 Task: Add the task  Integrate a new online platform for online fitness training to the section Fast Flow in the project ArtiZen and add a Due Date to the respective task as 2024/02/16
Action: Mouse moved to (832, 438)
Screenshot: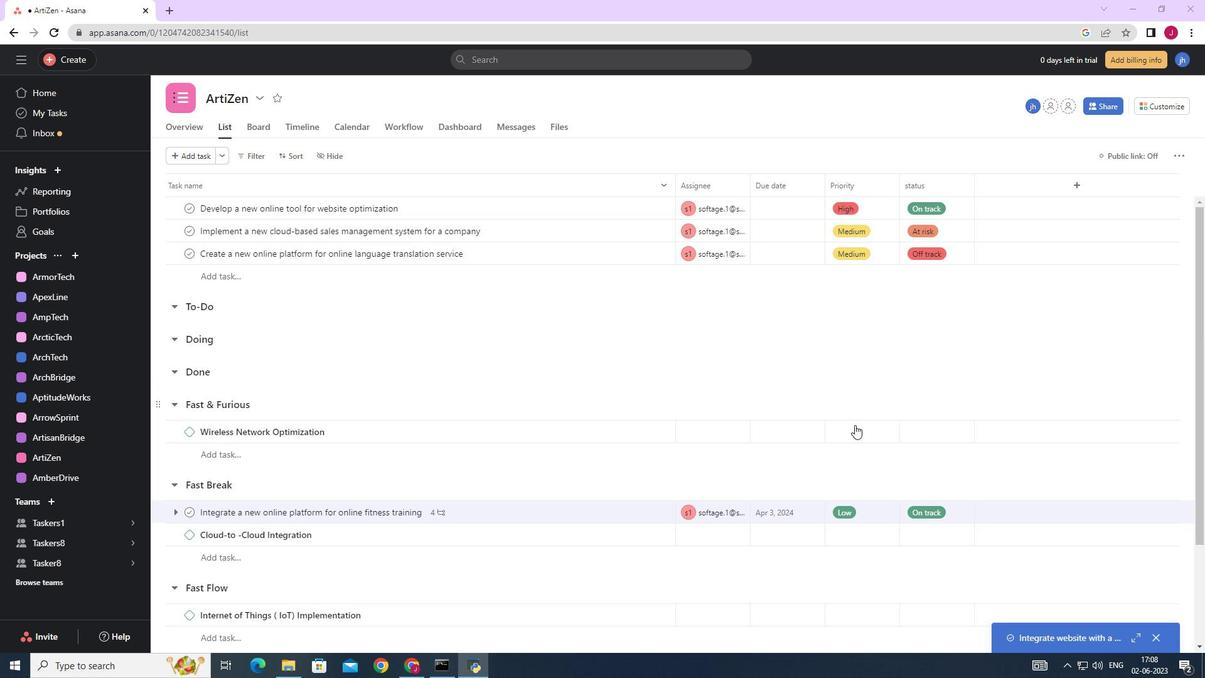 
Action: Mouse scrolled (832, 438) with delta (0, 0)
Screenshot: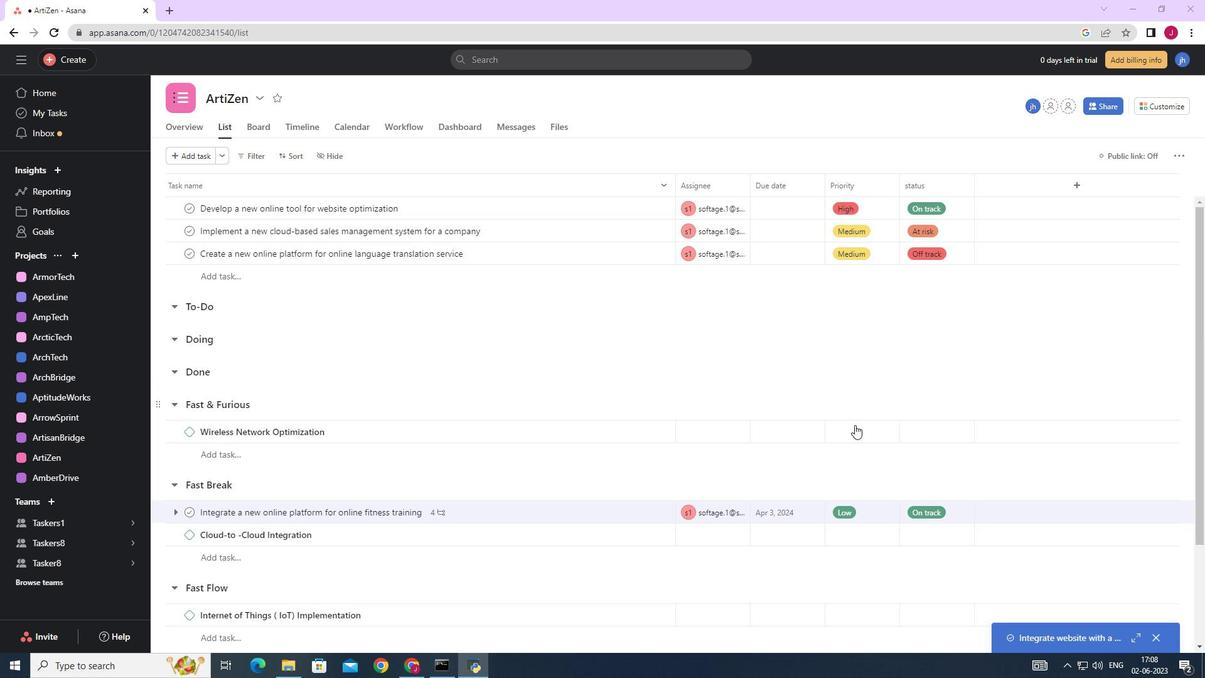 
Action: Mouse scrolled (832, 438) with delta (0, 0)
Screenshot: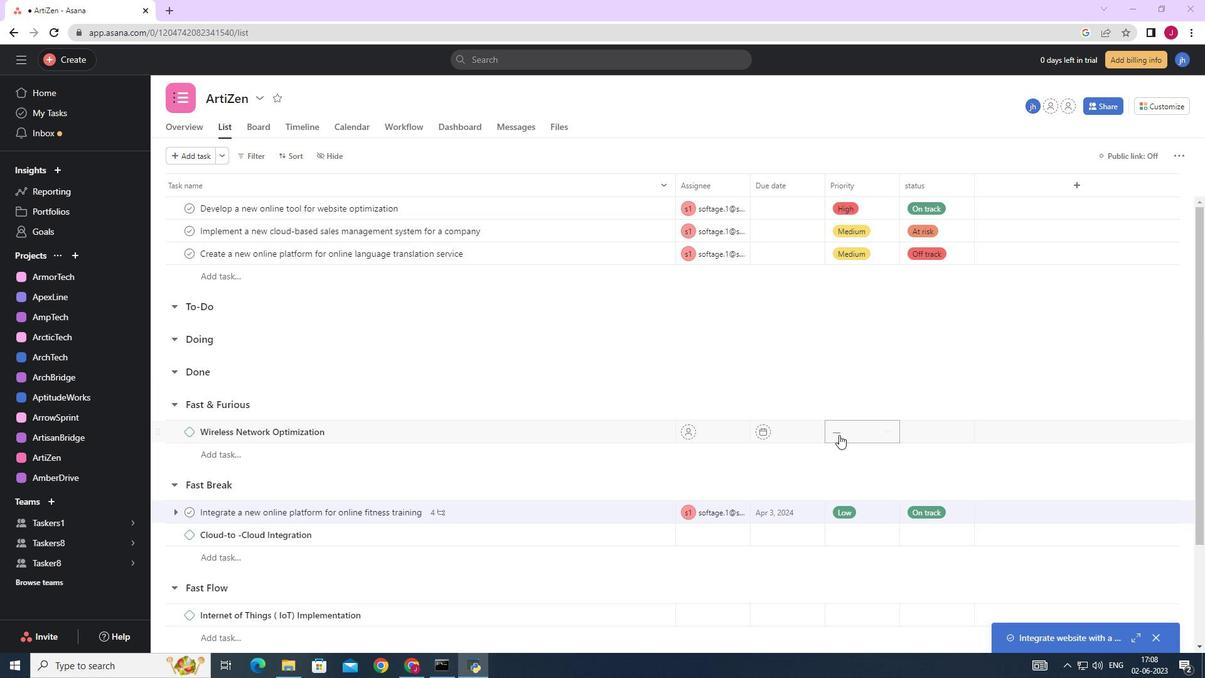 
Action: Mouse scrolled (832, 438) with delta (0, 0)
Screenshot: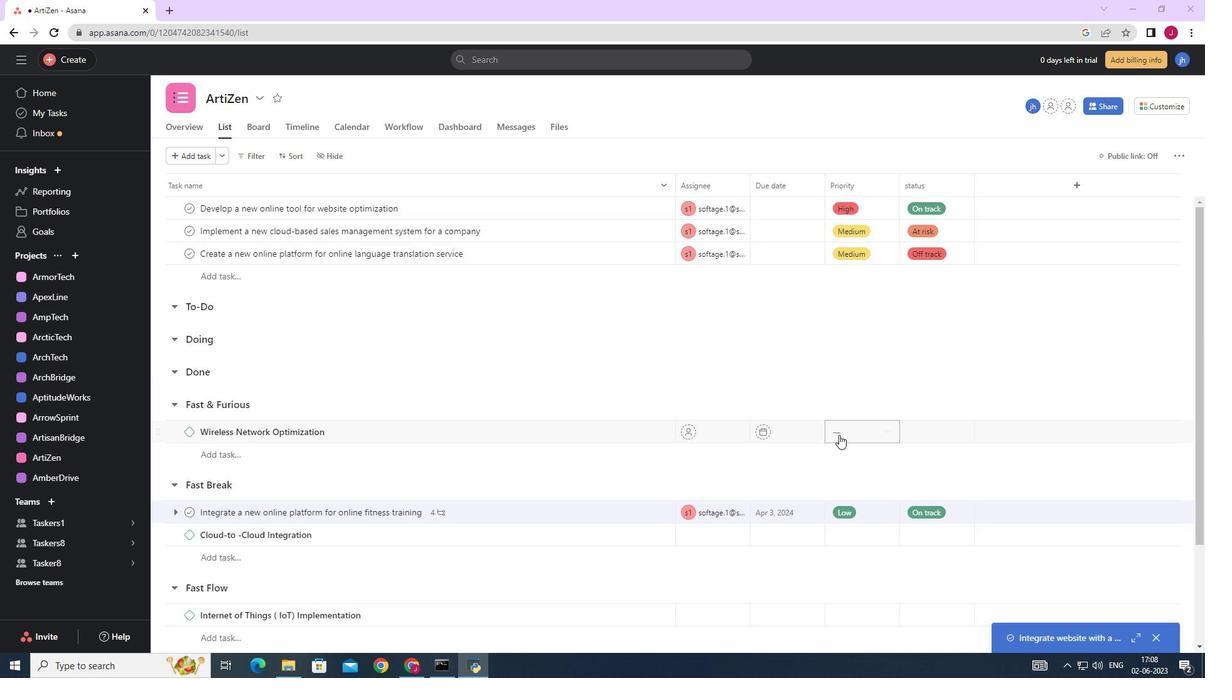 
Action: Mouse scrolled (832, 438) with delta (0, 0)
Screenshot: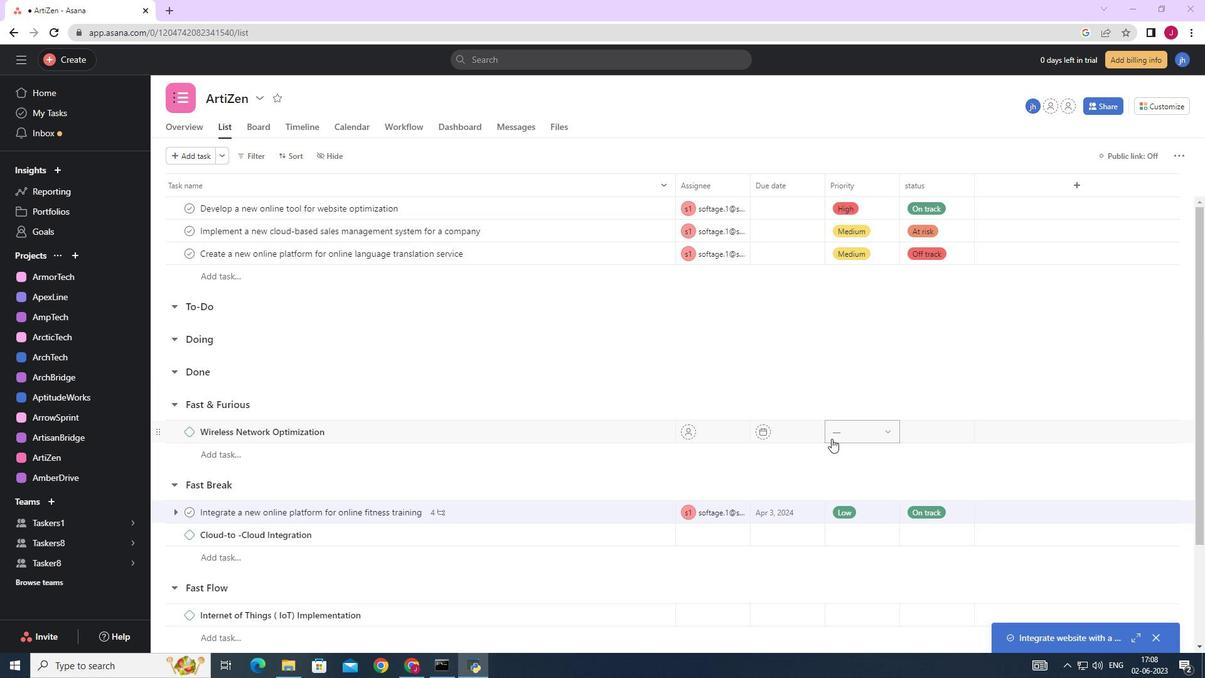 
Action: Mouse moved to (634, 382)
Screenshot: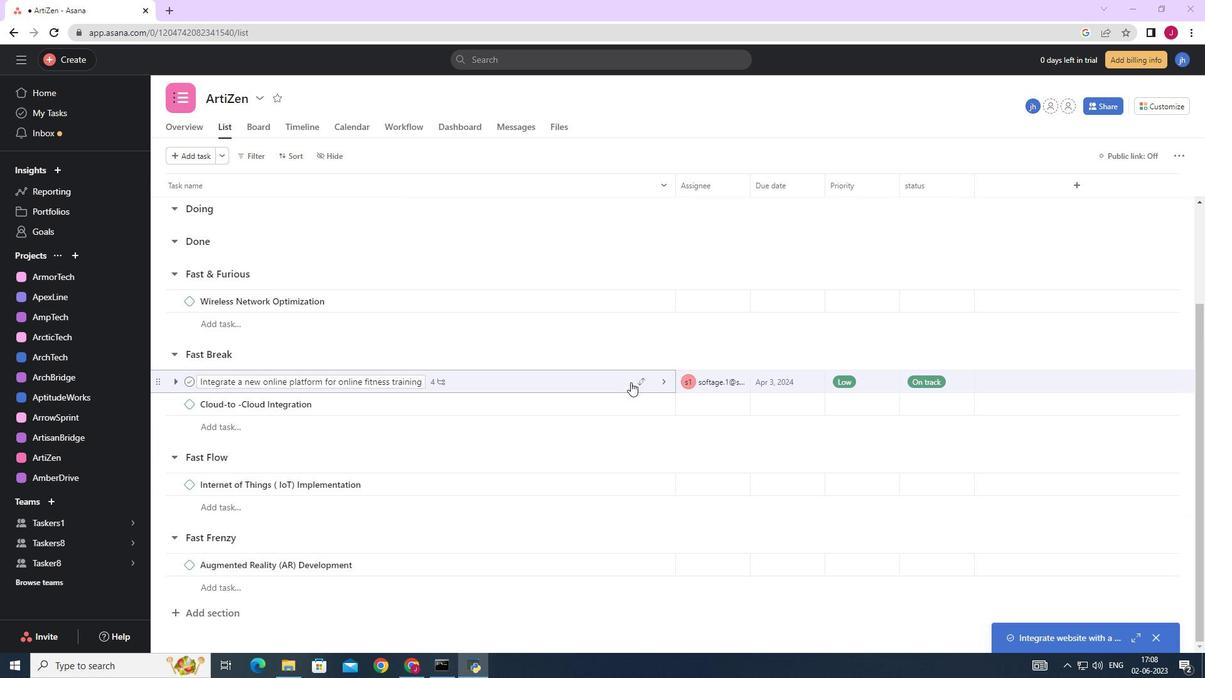 
Action: Mouse pressed left at (634, 382)
Screenshot: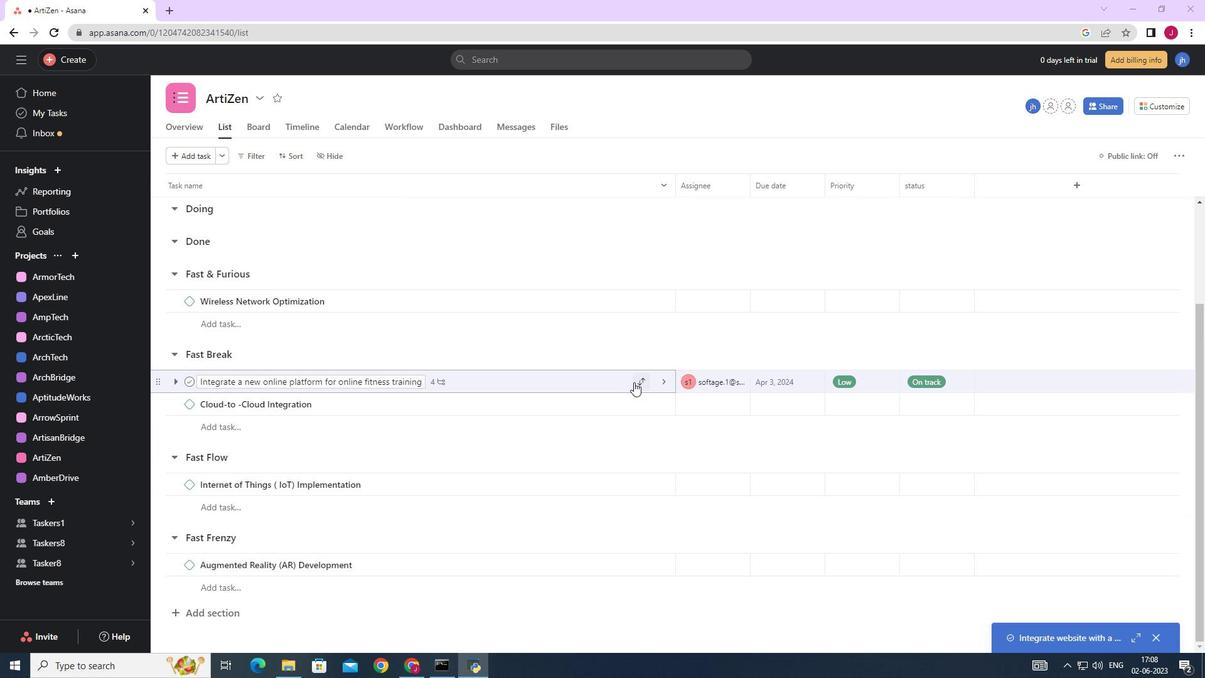 
Action: Mouse moved to (586, 567)
Screenshot: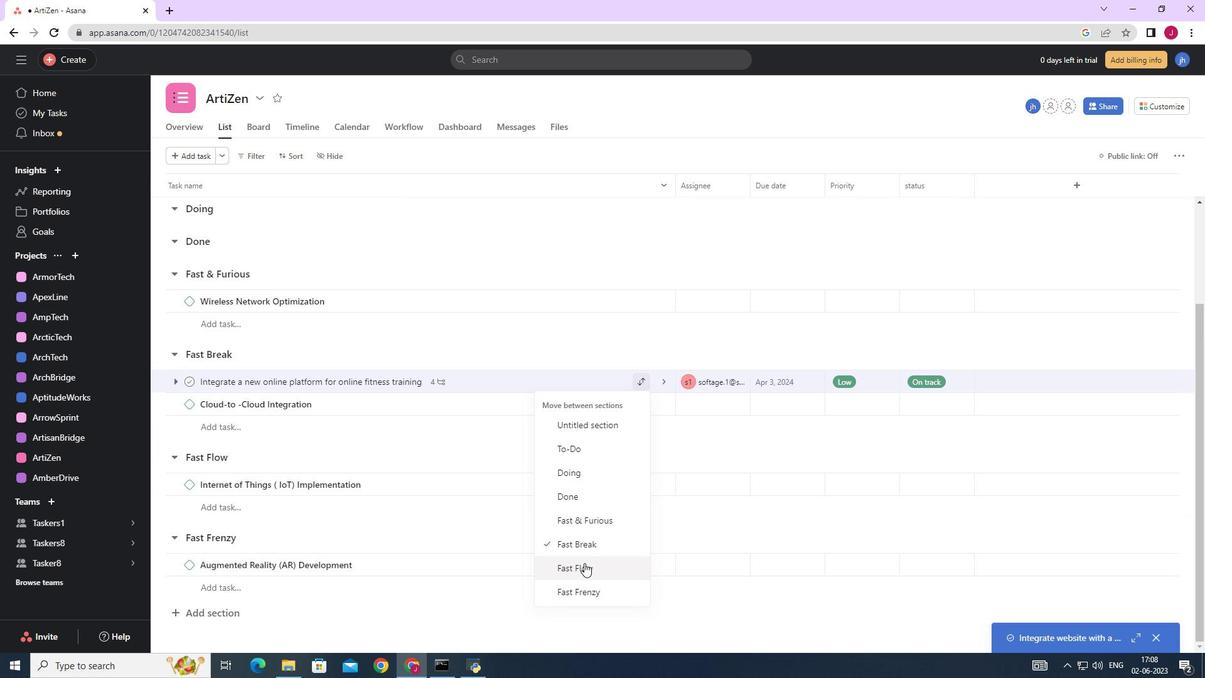 
Action: Mouse pressed left at (586, 567)
Screenshot: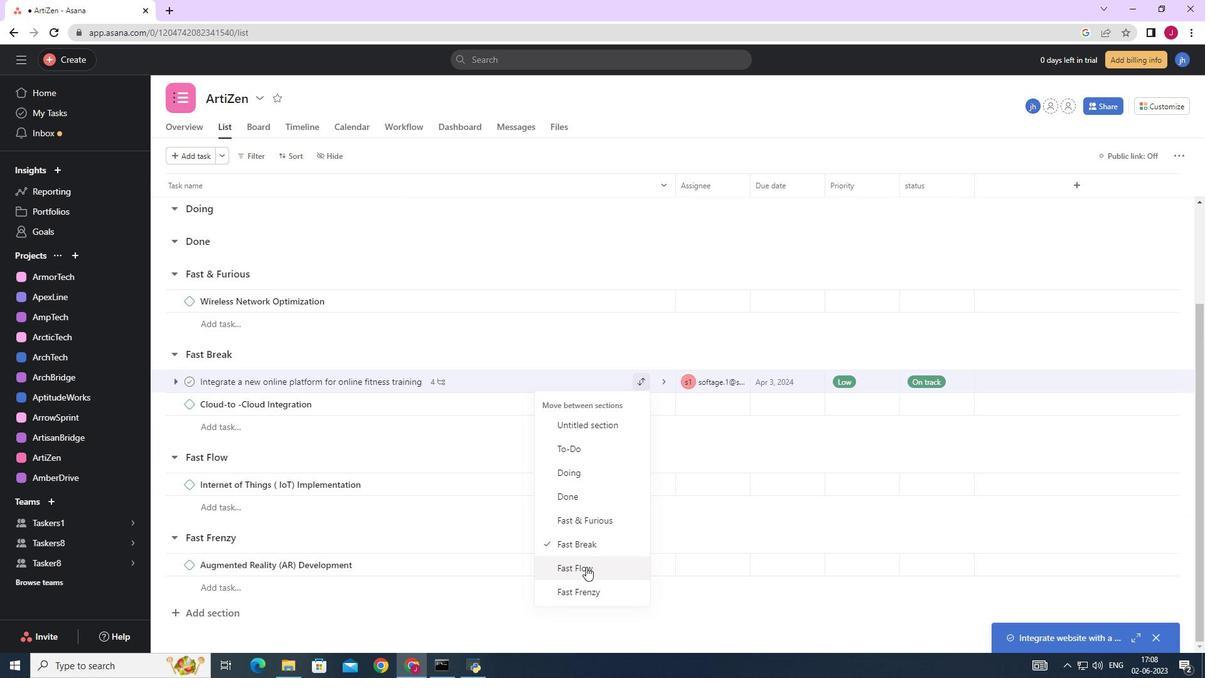 
Action: Mouse moved to (813, 462)
Screenshot: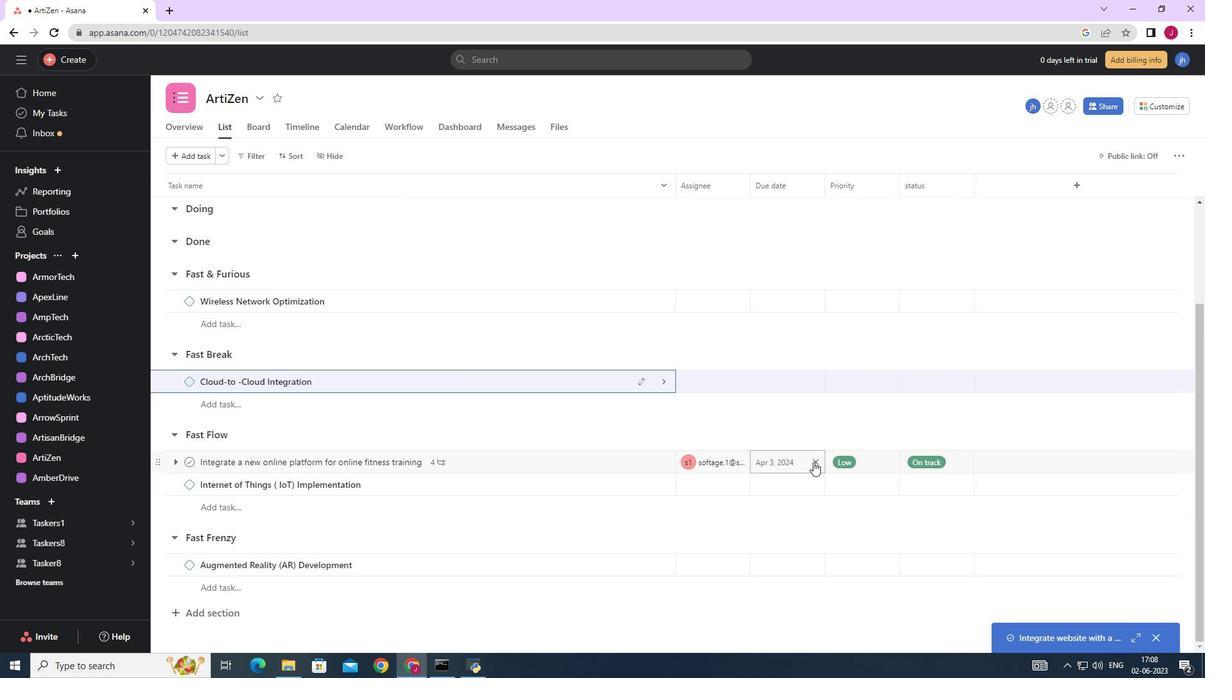 
Action: Mouse pressed left at (813, 462)
Screenshot: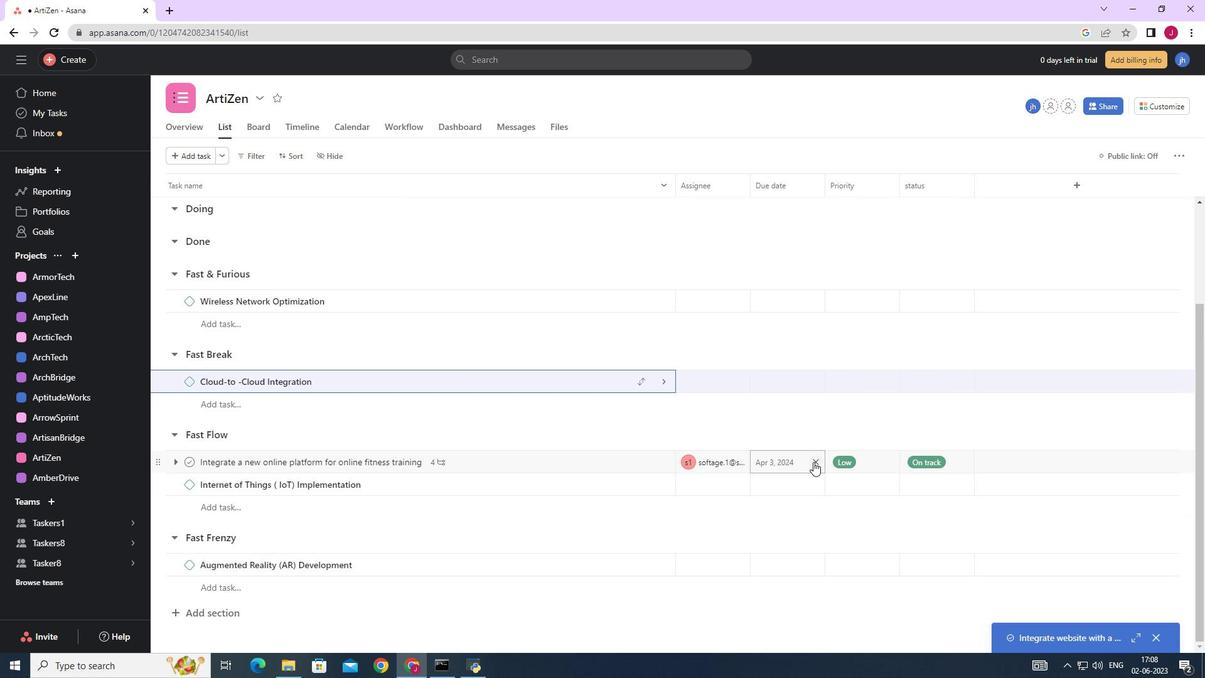 
Action: Mouse moved to (788, 464)
Screenshot: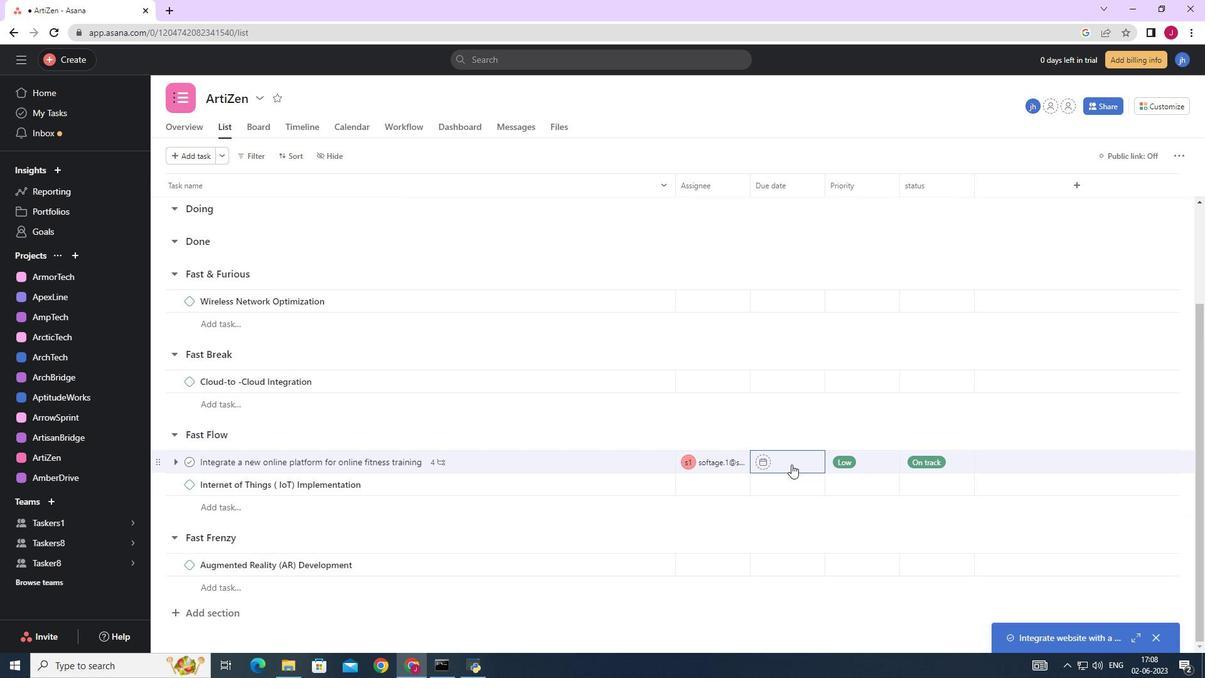 
Action: Mouse pressed left at (788, 464)
Screenshot: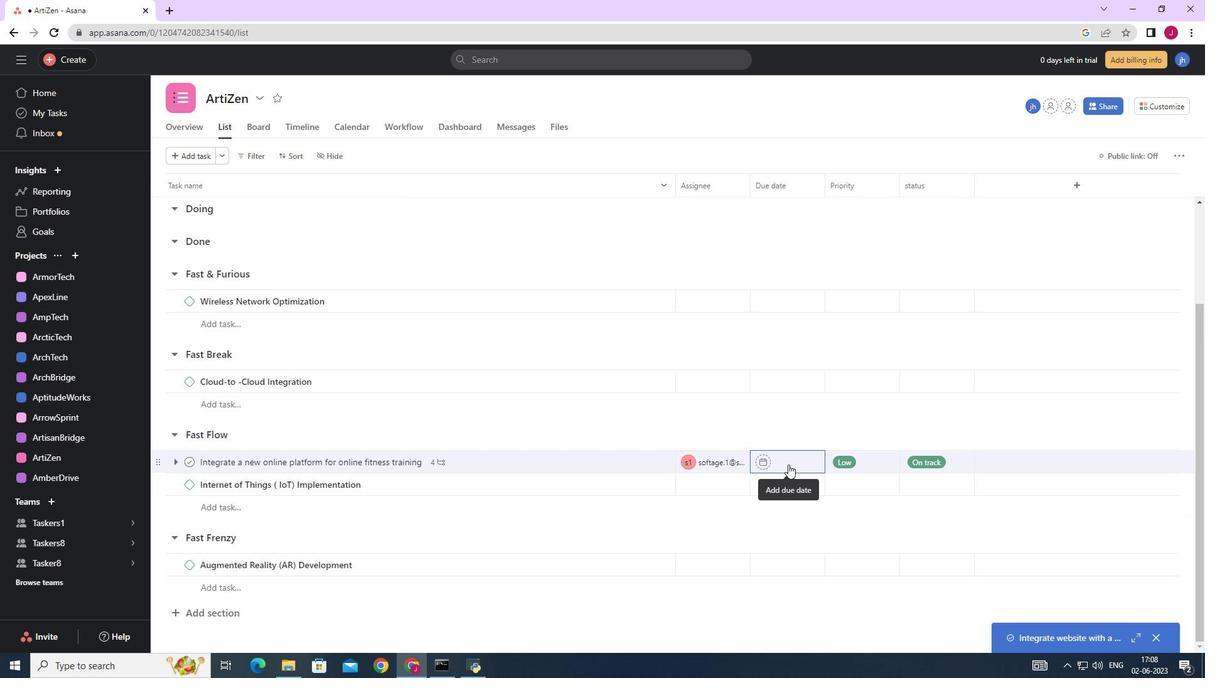 
Action: Mouse moved to (914, 261)
Screenshot: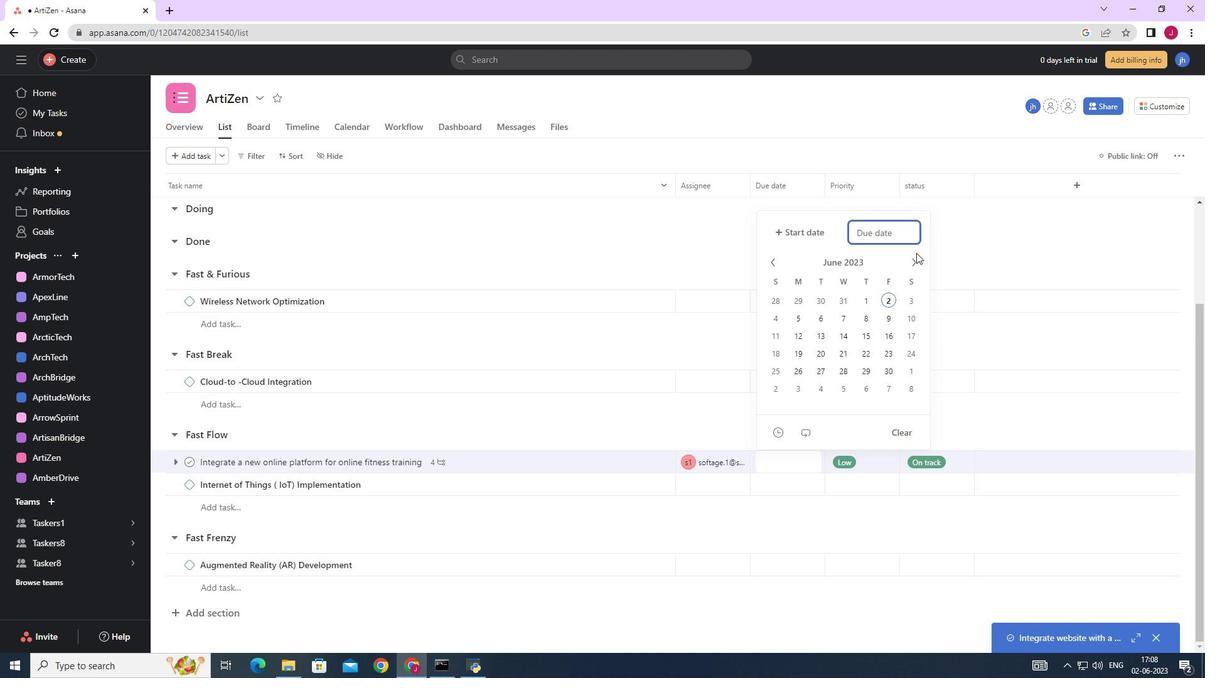 
Action: Mouse pressed left at (914, 261)
Screenshot: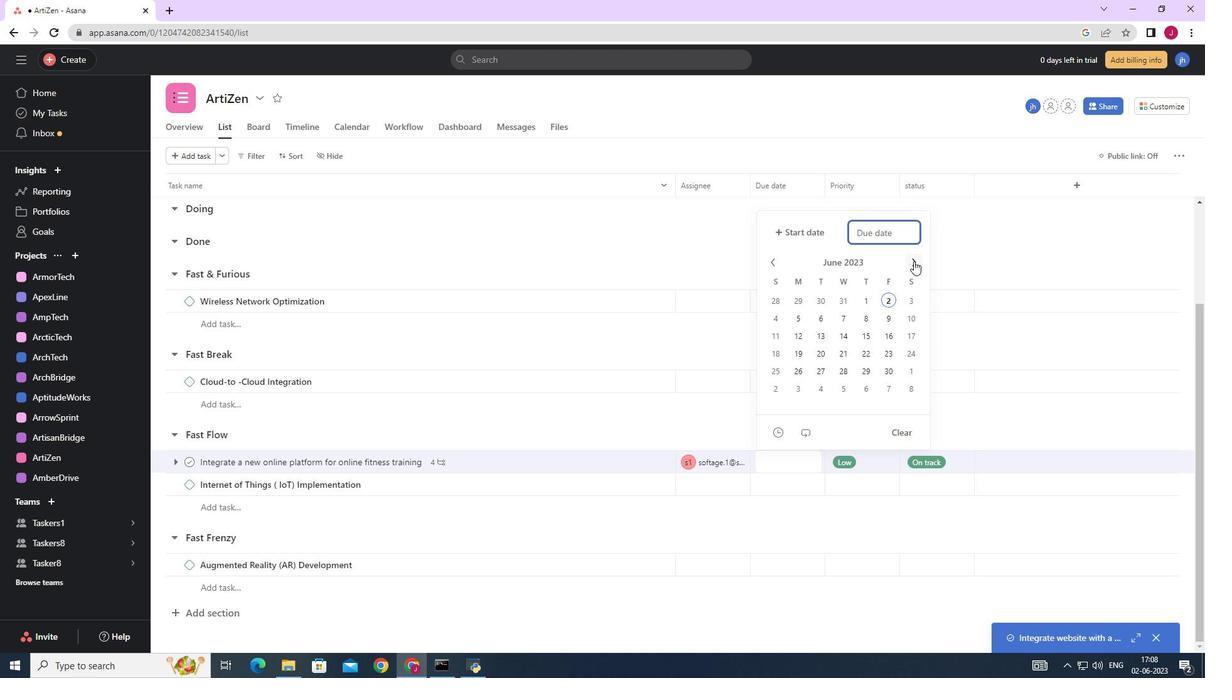 
Action: Mouse pressed left at (914, 261)
Screenshot: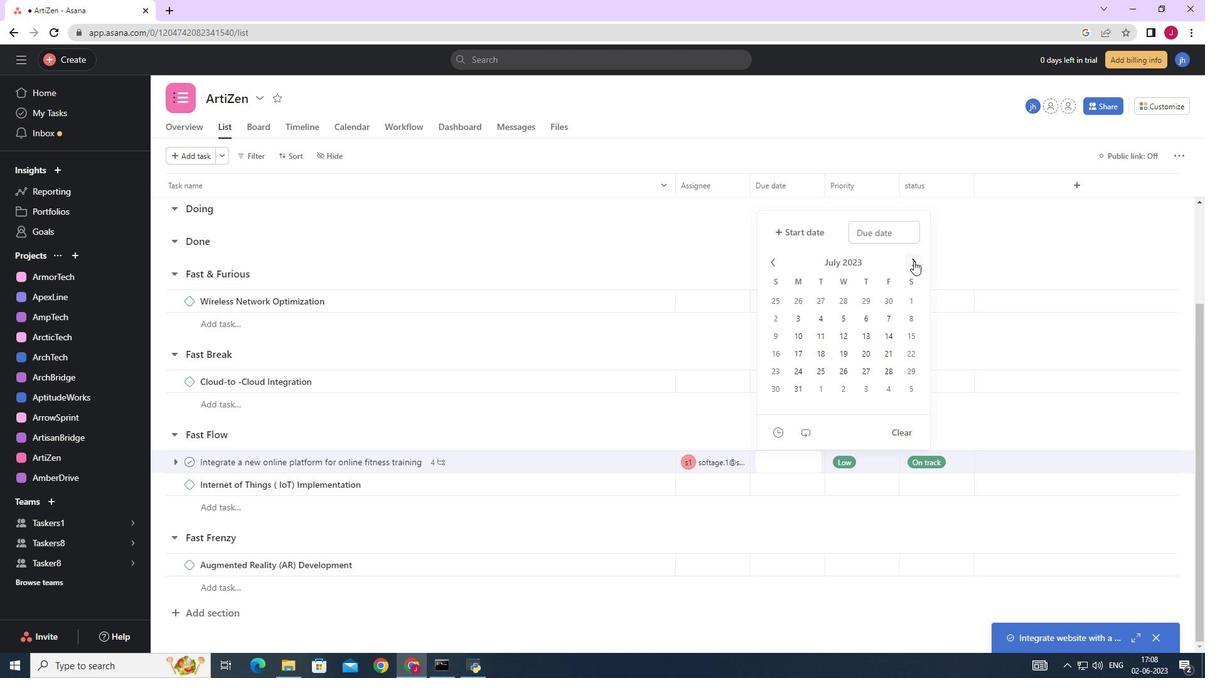 
Action: Mouse pressed left at (914, 261)
Screenshot: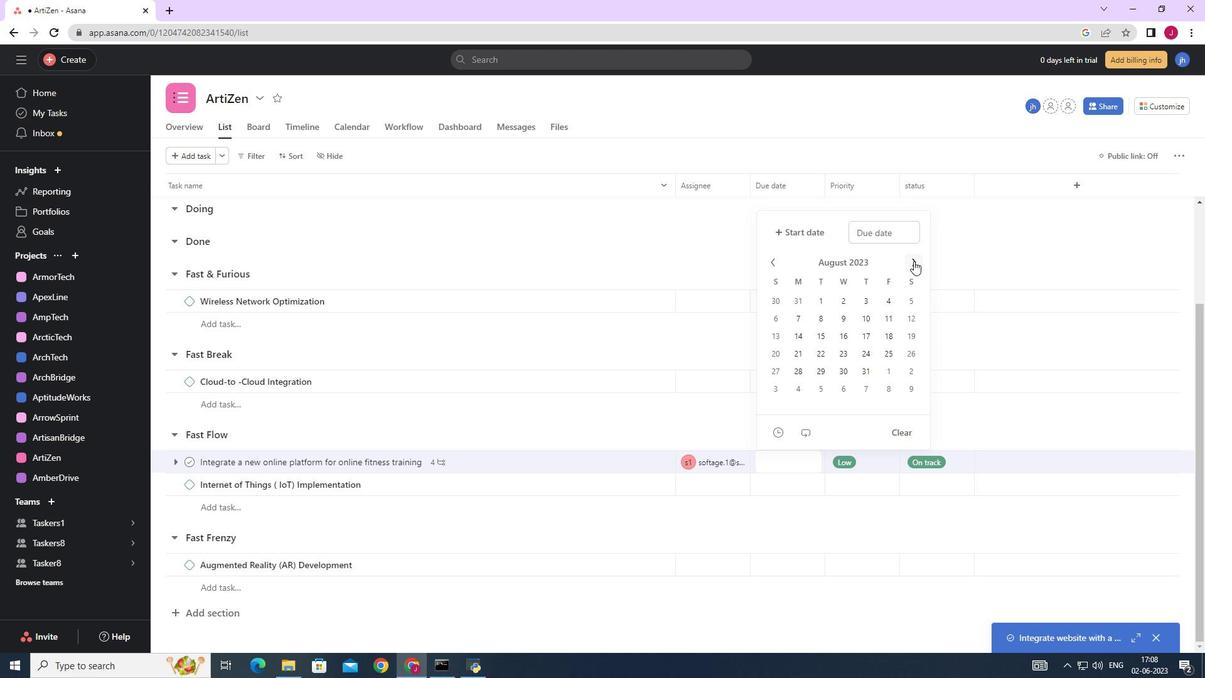 
Action: Mouse pressed left at (914, 261)
Screenshot: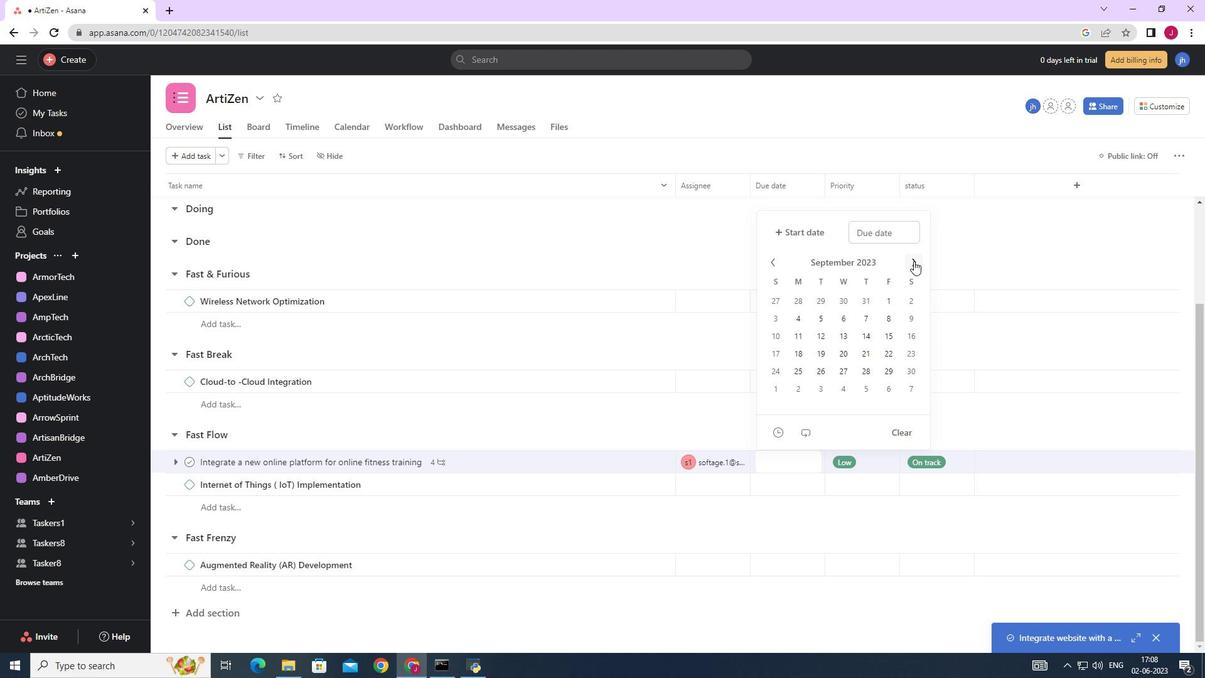
Action: Mouse pressed left at (914, 261)
Screenshot: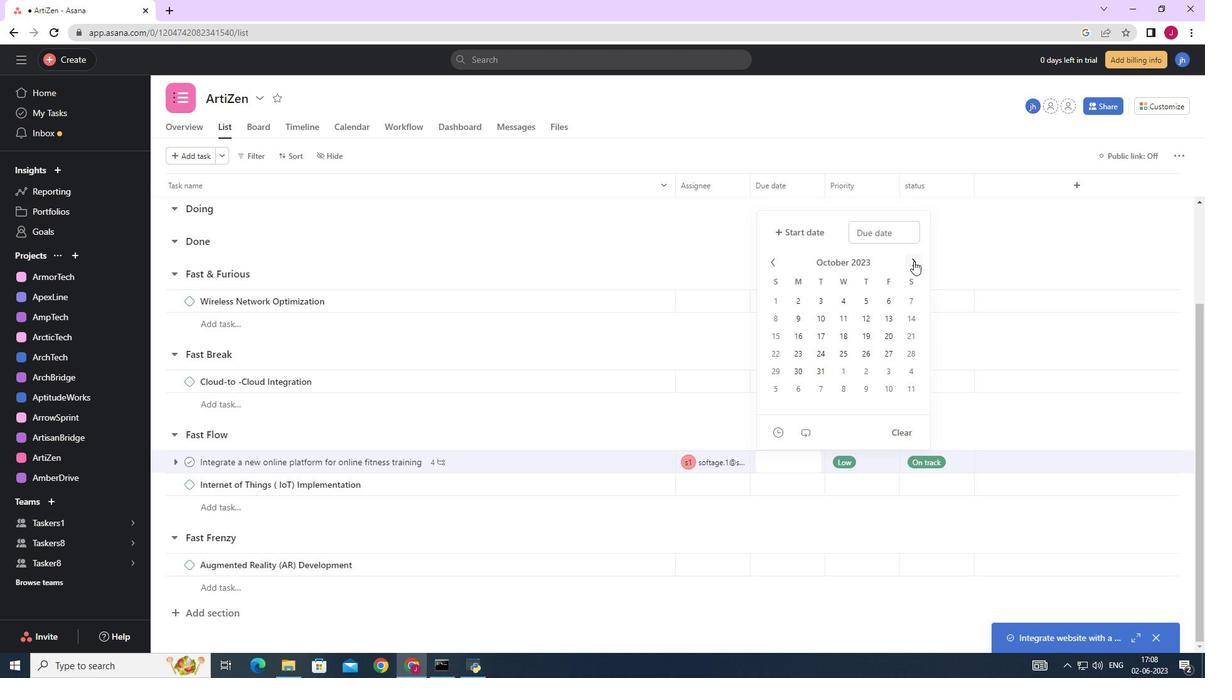 
Action: Mouse pressed left at (914, 261)
Screenshot: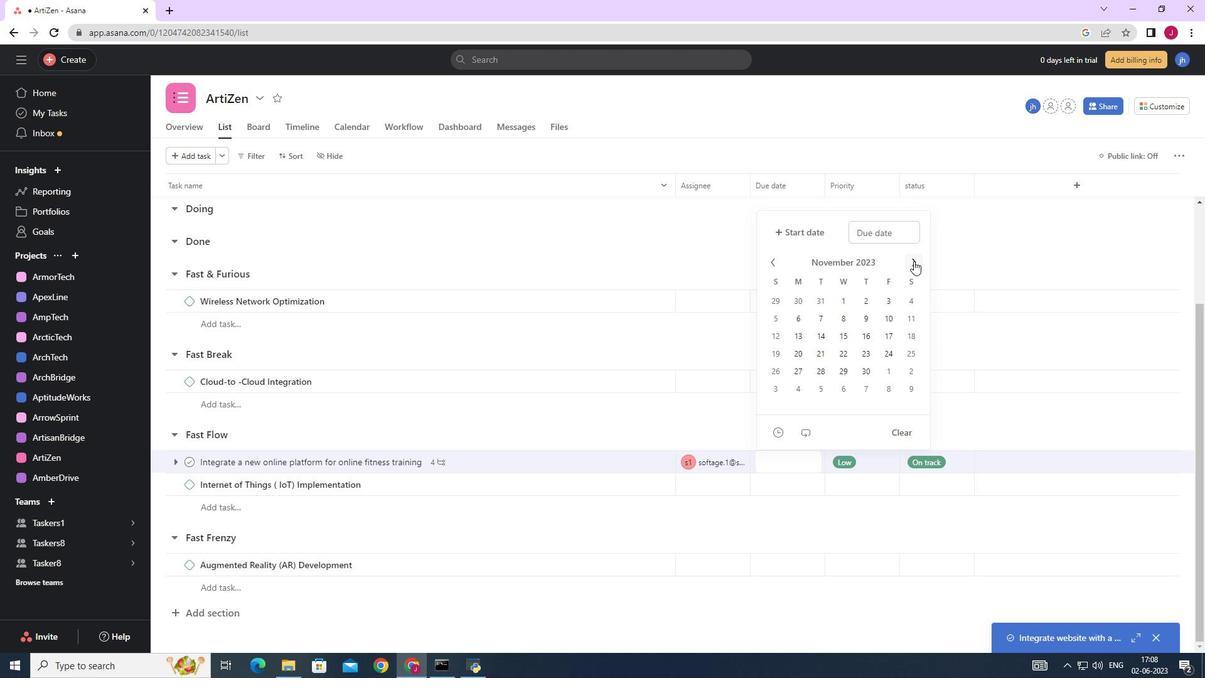 
Action: Mouse pressed left at (914, 261)
Screenshot: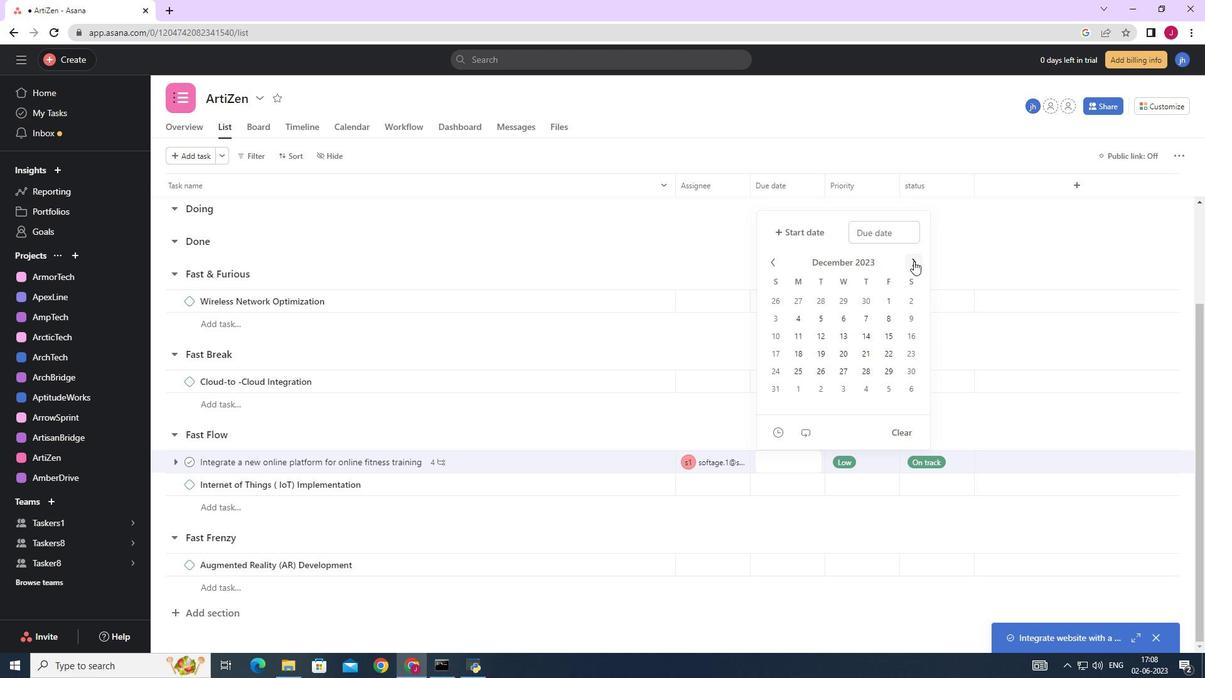
Action: Mouse pressed left at (914, 261)
Screenshot: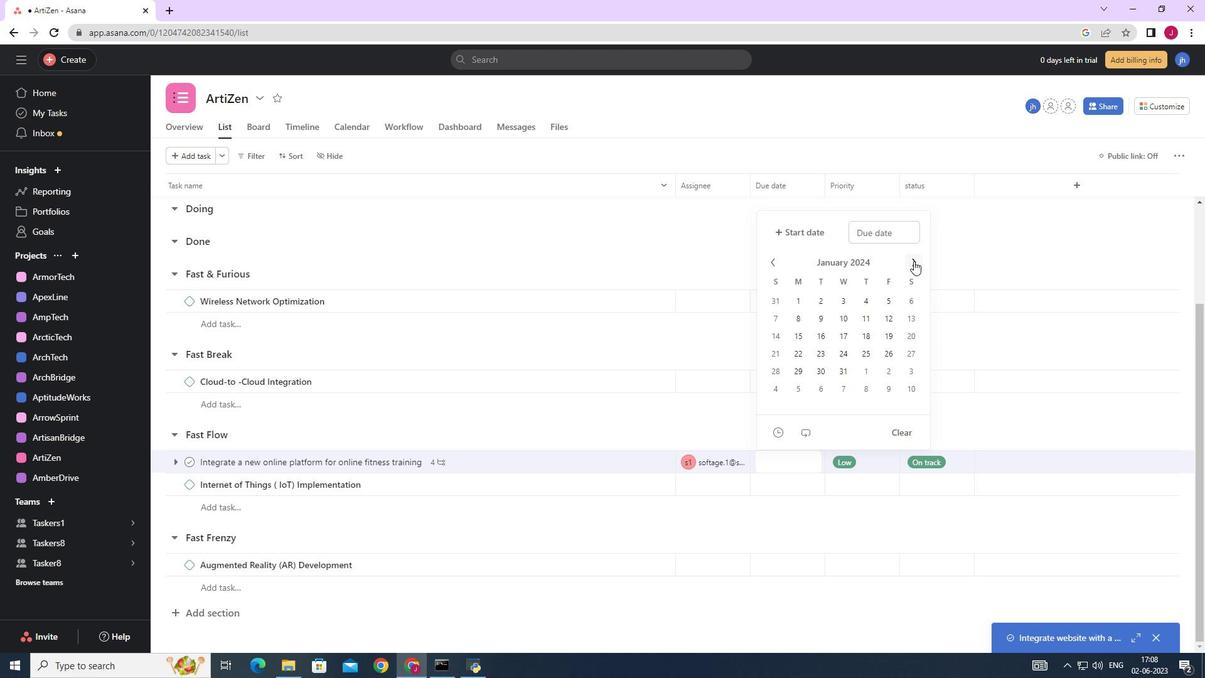 
Action: Mouse moved to (888, 334)
Screenshot: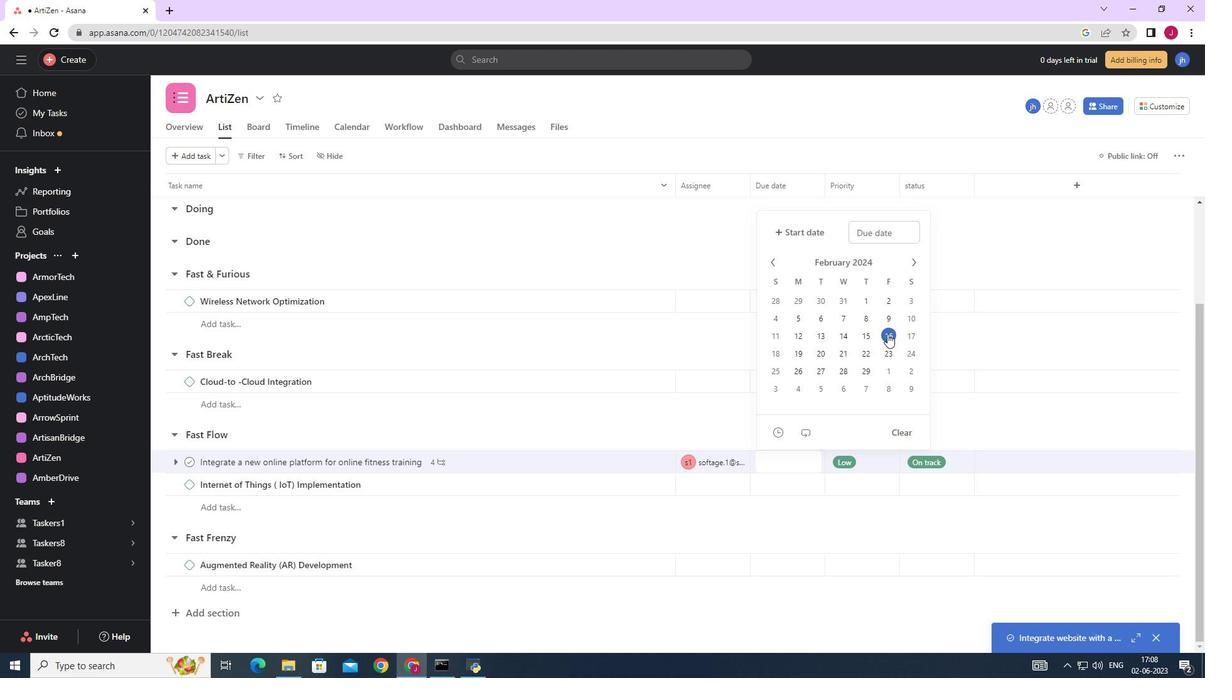 
Action: Mouse pressed left at (888, 334)
Screenshot: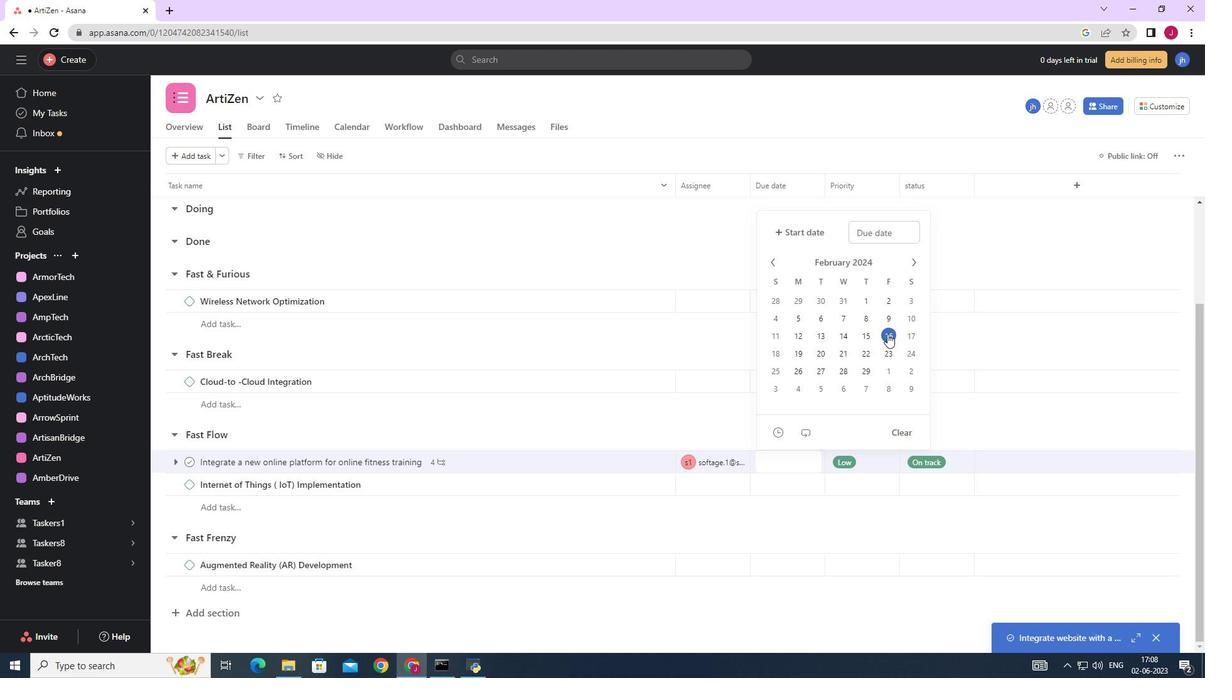 
Action: Mouse moved to (1031, 241)
Screenshot: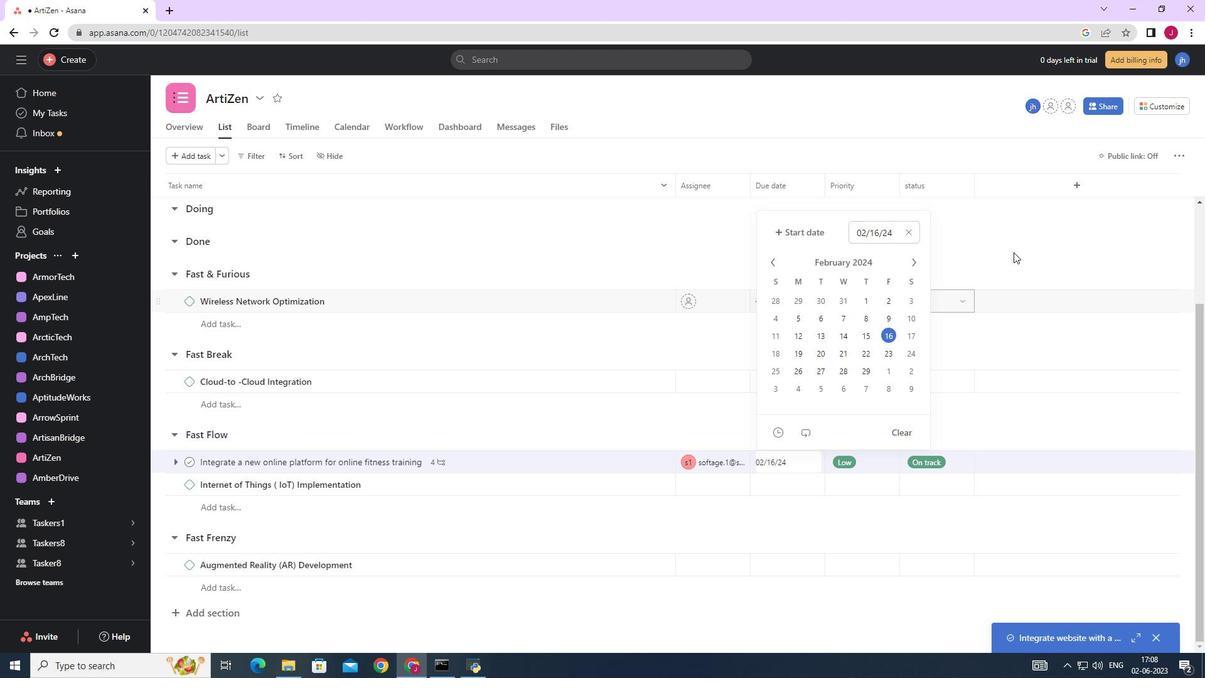 
Action: Mouse pressed left at (1031, 241)
Screenshot: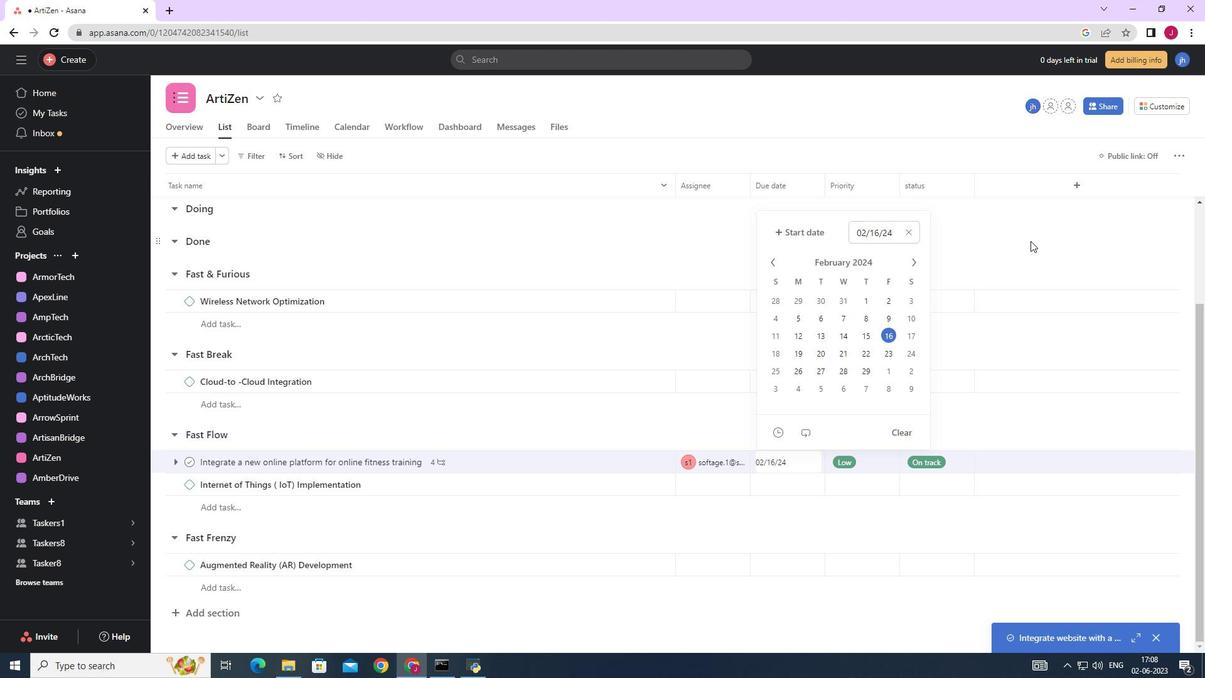 
